 Task: Create Card Content Strategy Meeting in Board Newsletter Optimization to Workspace Advertising and Marketing. Create Card Joint Ventures Review in Board Email Marketing Analytics to Workspace Advertising and Marketing. Create Card Social Media Campaign Planning in Board Employee Career Development and Growth Programs to Workspace Advertising and Marketing
Action: Mouse moved to (632, 180)
Screenshot: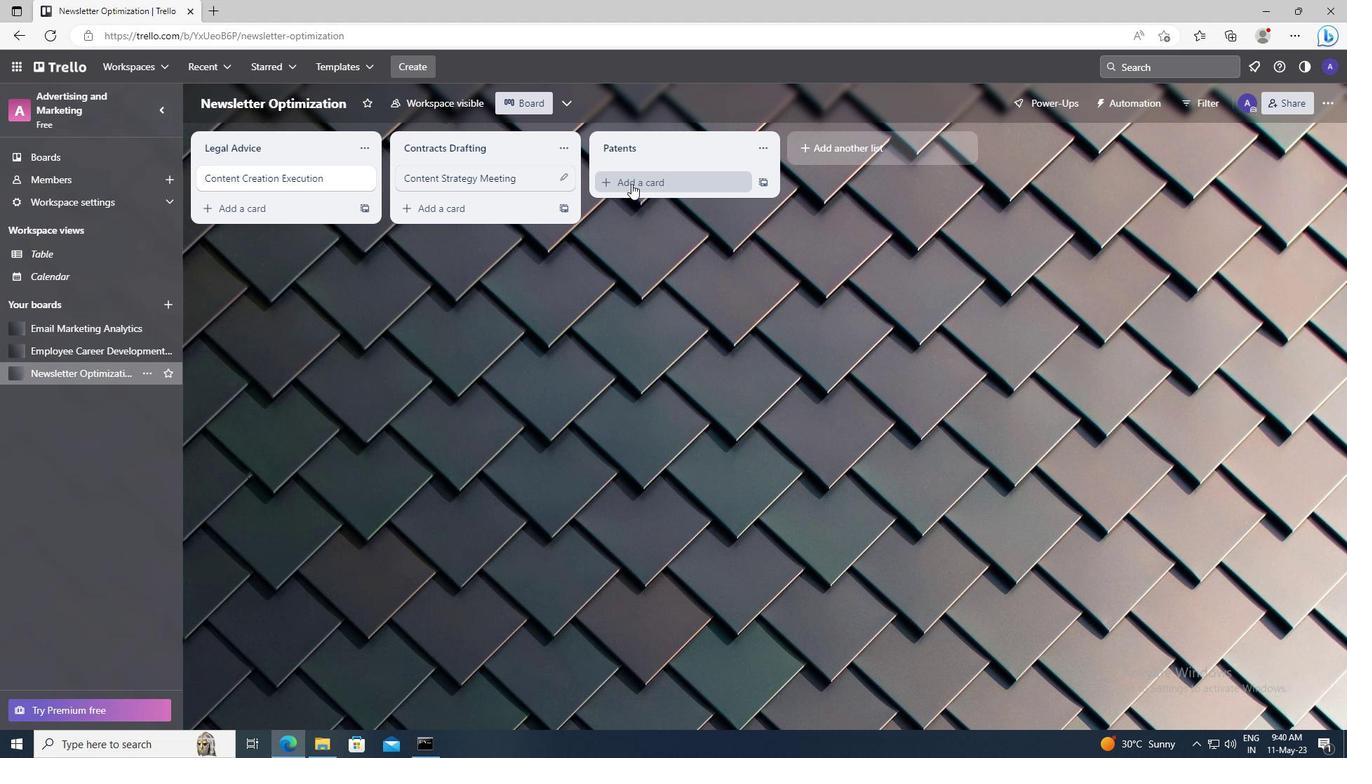 
Action: Mouse pressed left at (632, 180)
Screenshot: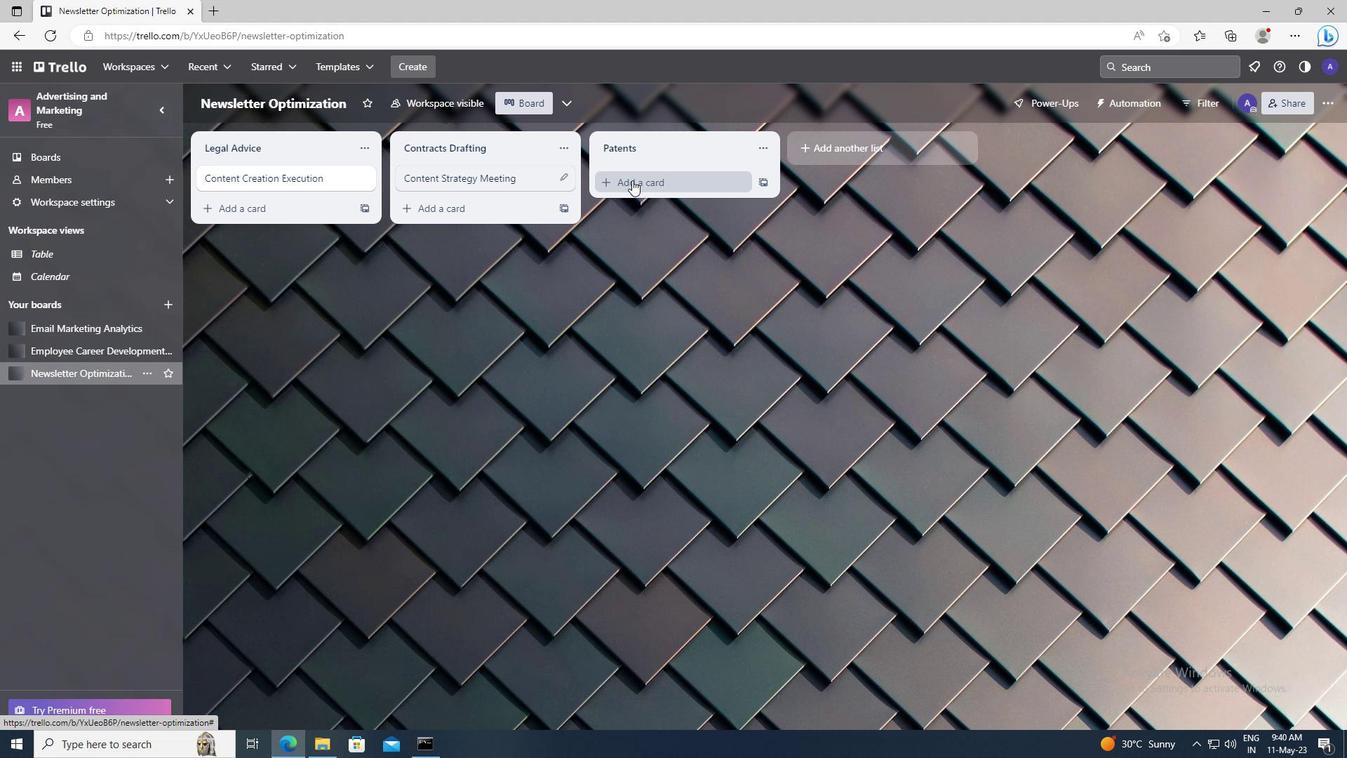 
Action: Key pressed <Key.shift>CONTENT<Key.space><Key.shift>STRATEGY<Key.space><Key.shift>MEETING
Screenshot: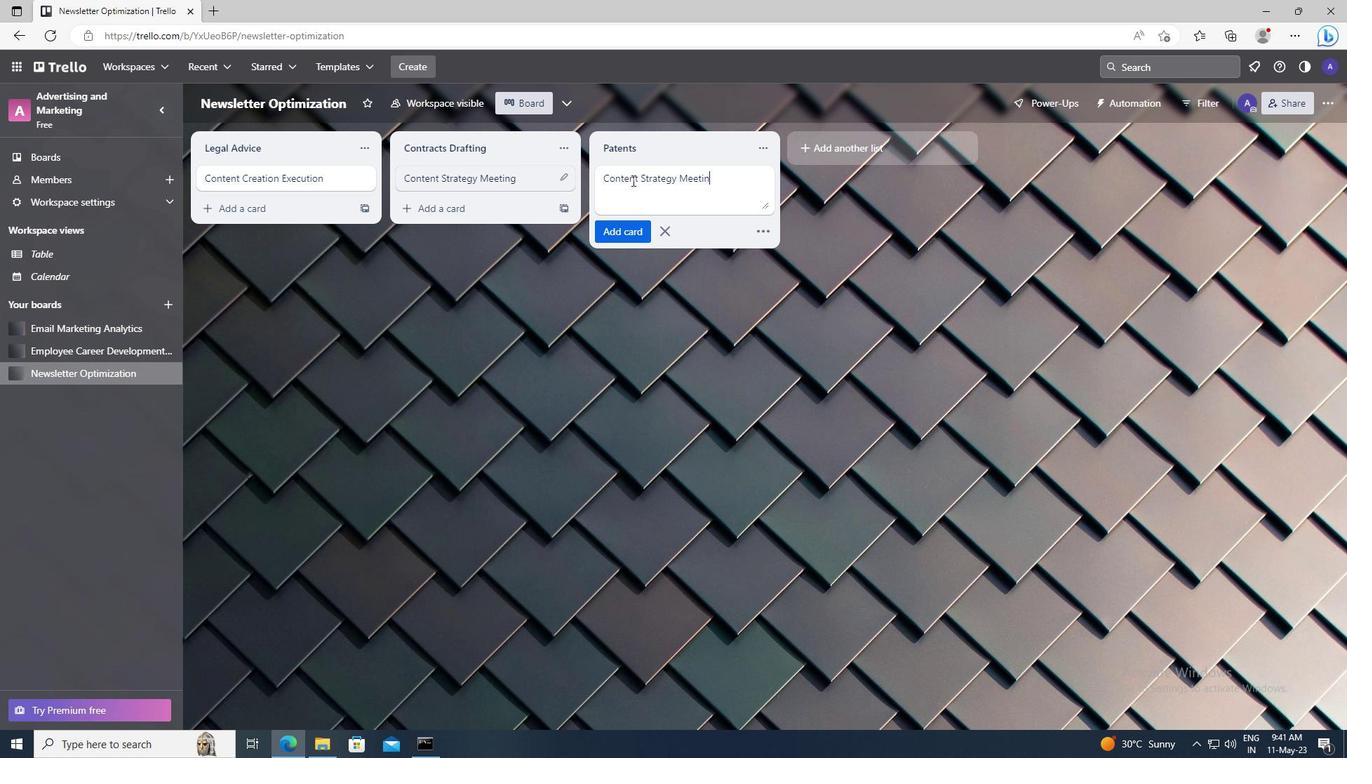 
Action: Mouse moved to (630, 226)
Screenshot: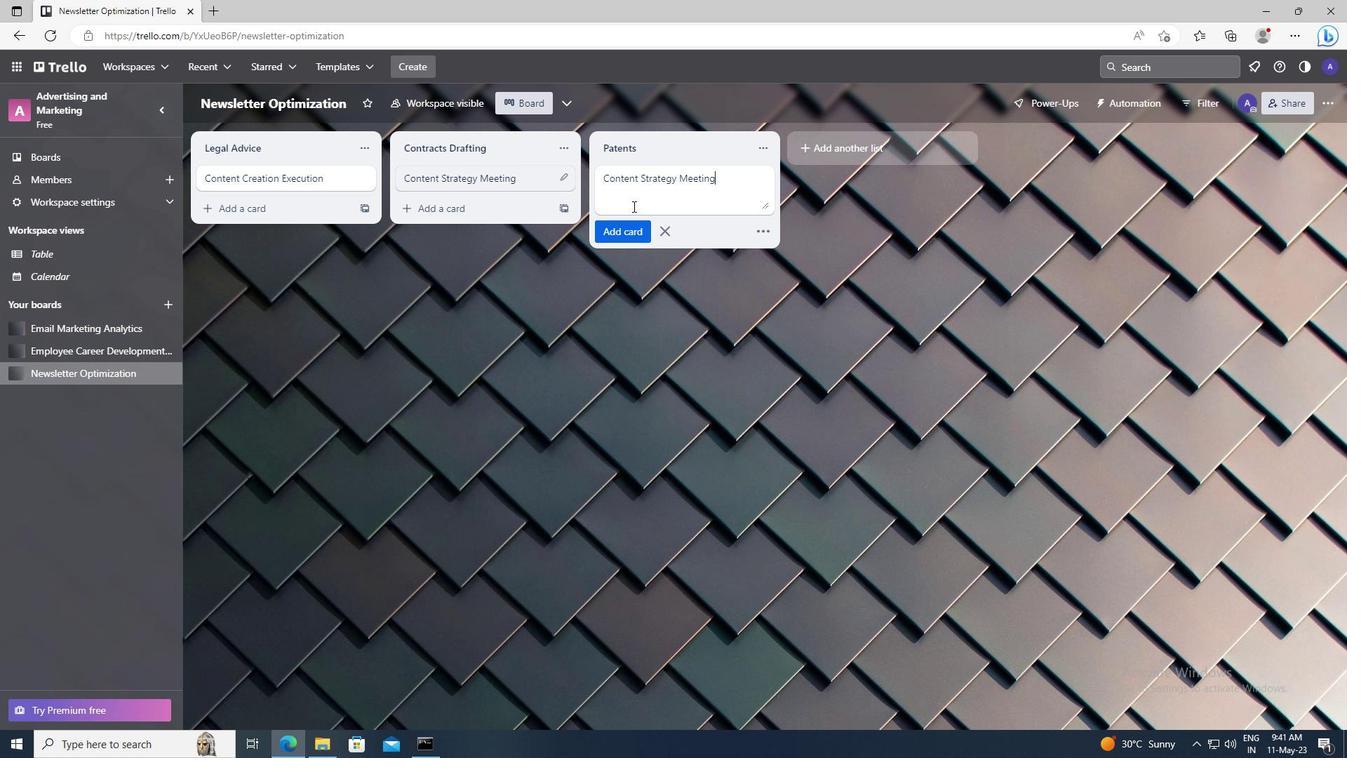 
Action: Mouse pressed left at (630, 226)
Screenshot: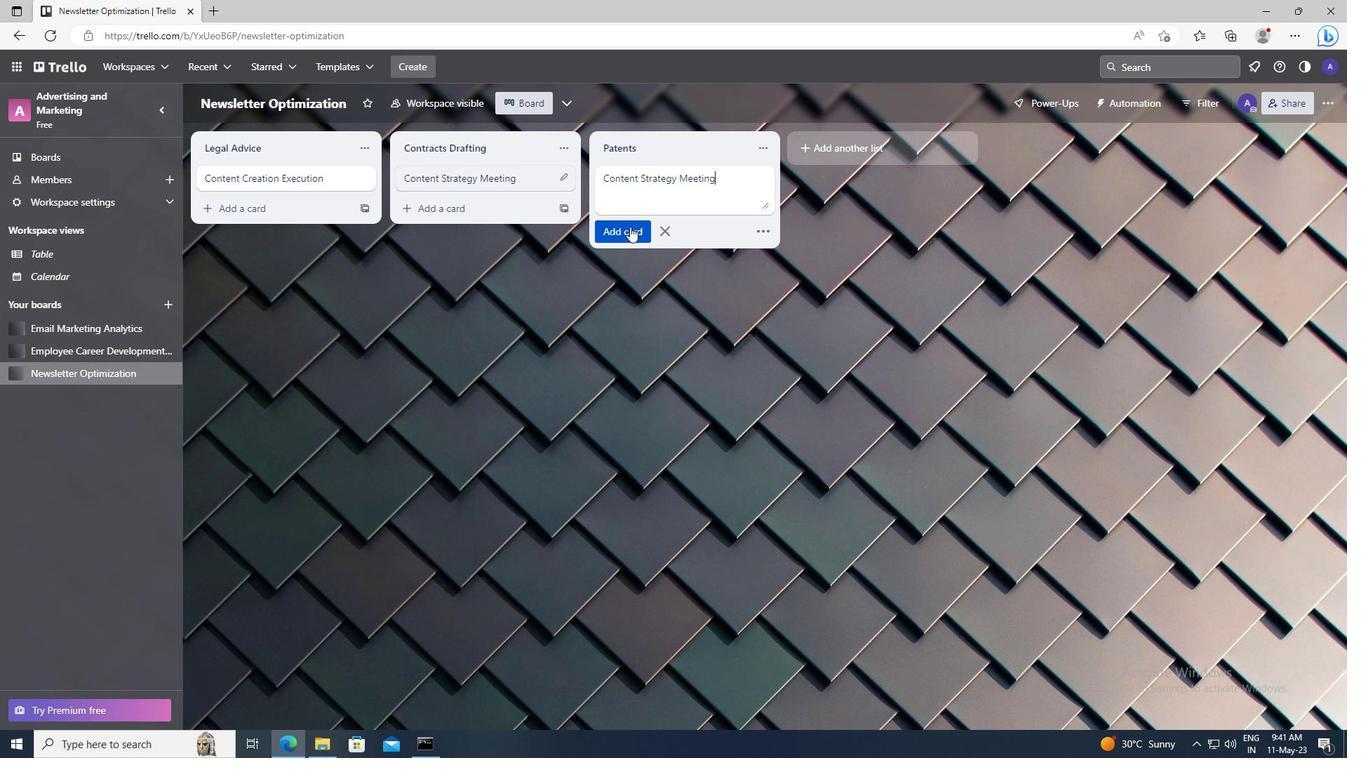 
Action: Mouse moved to (98, 333)
Screenshot: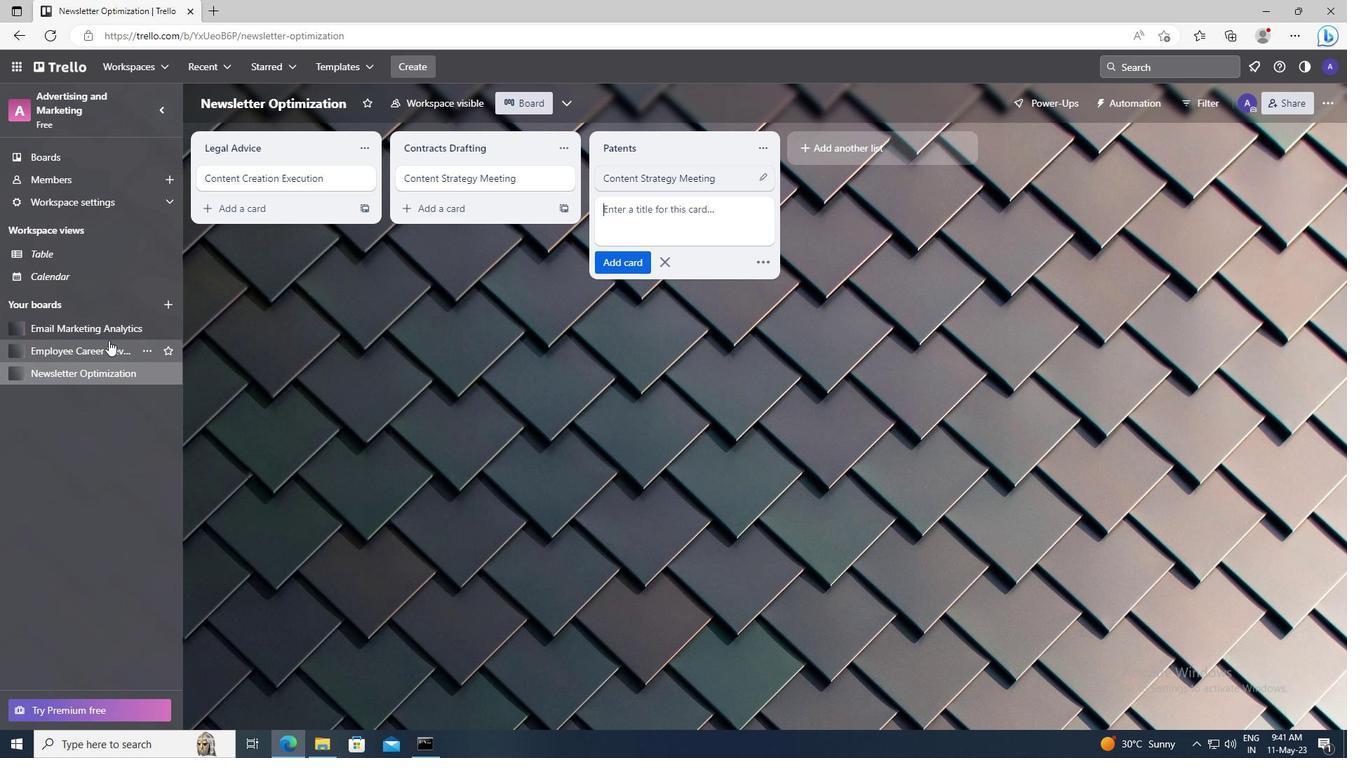 
Action: Mouse pressed left at (98, 333)
Screenshot: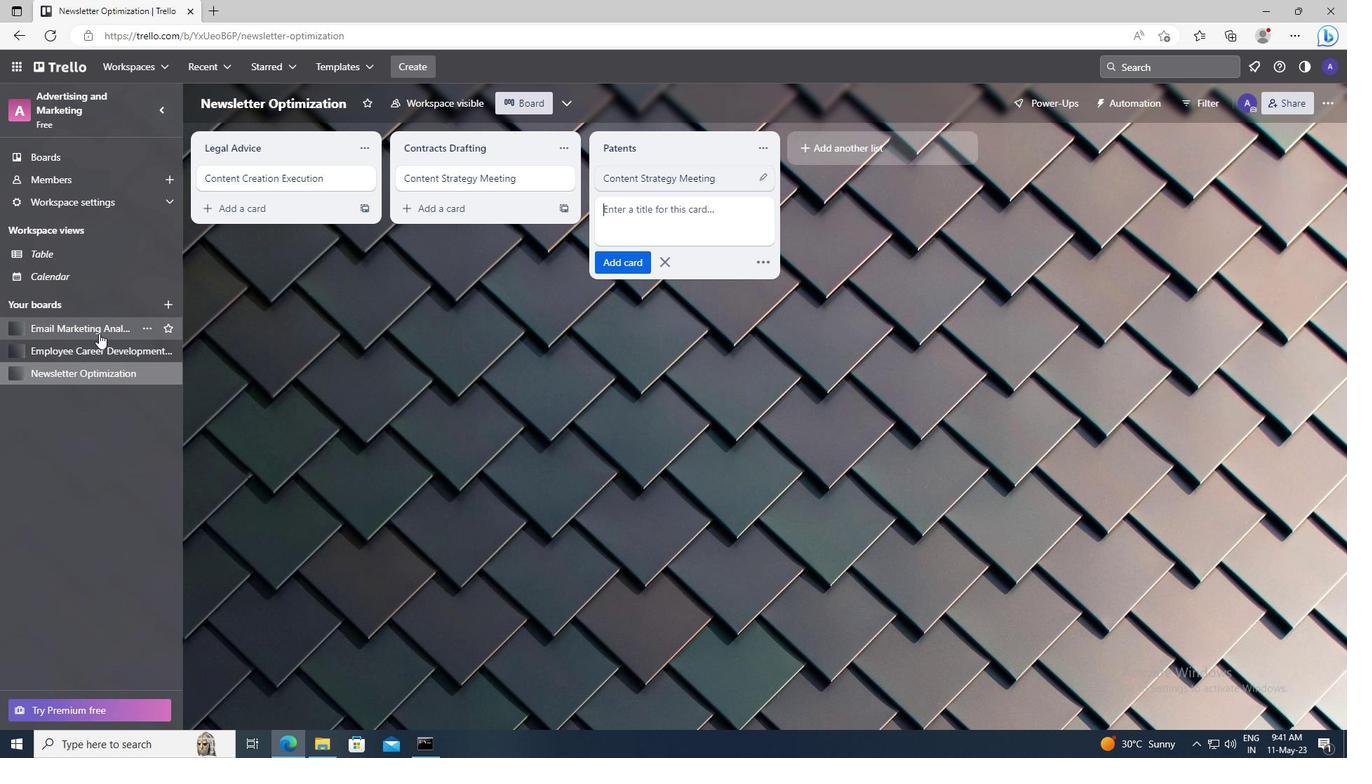 
Action: Mouse moved to (643, 188)
Screenshot: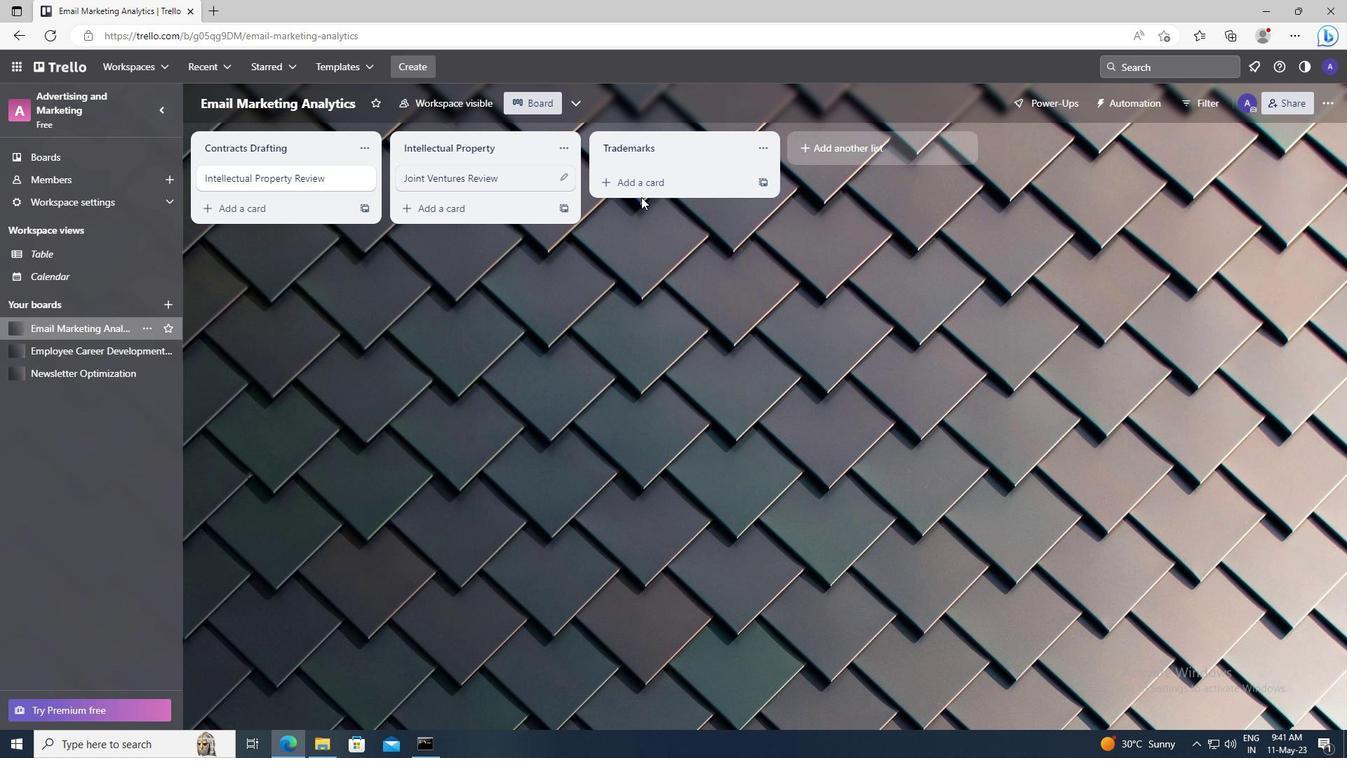 
Action: Mouse pressed left at (643, 188)
Screenshot: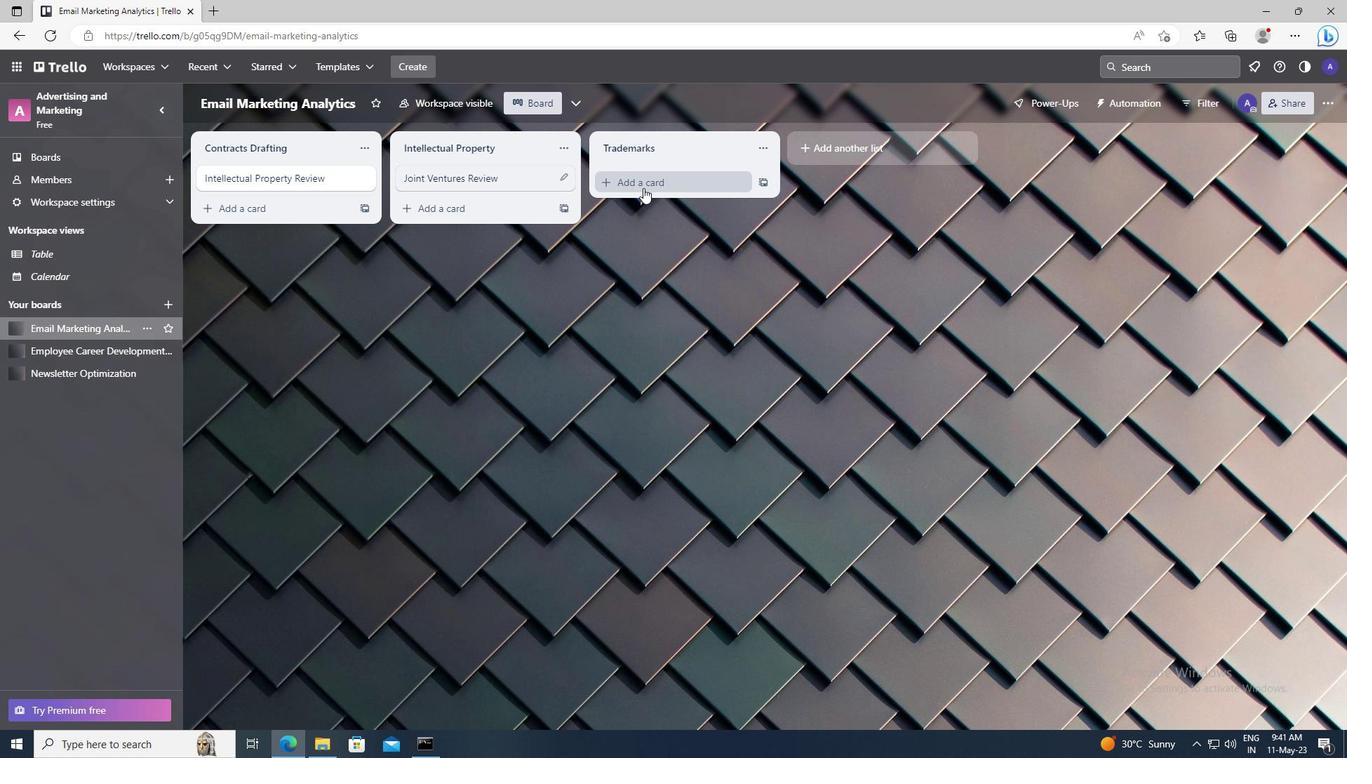 
Action: Key pressed <Key.shift>JOINT<Key.space><Key.shift>VENTURES<Key.space><Key.shift>REVIEW
Screenshot: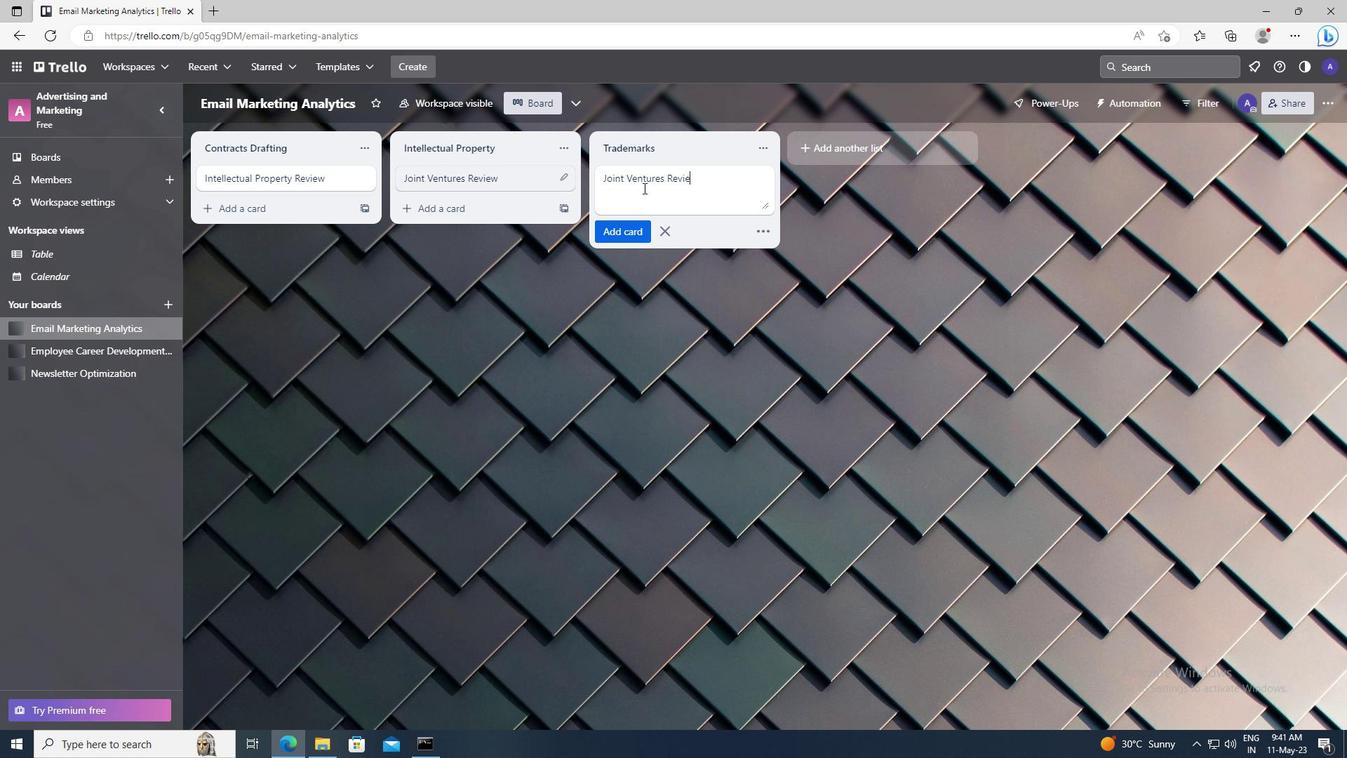 
Action: Mouse moved to (626, 228)
Screenshot: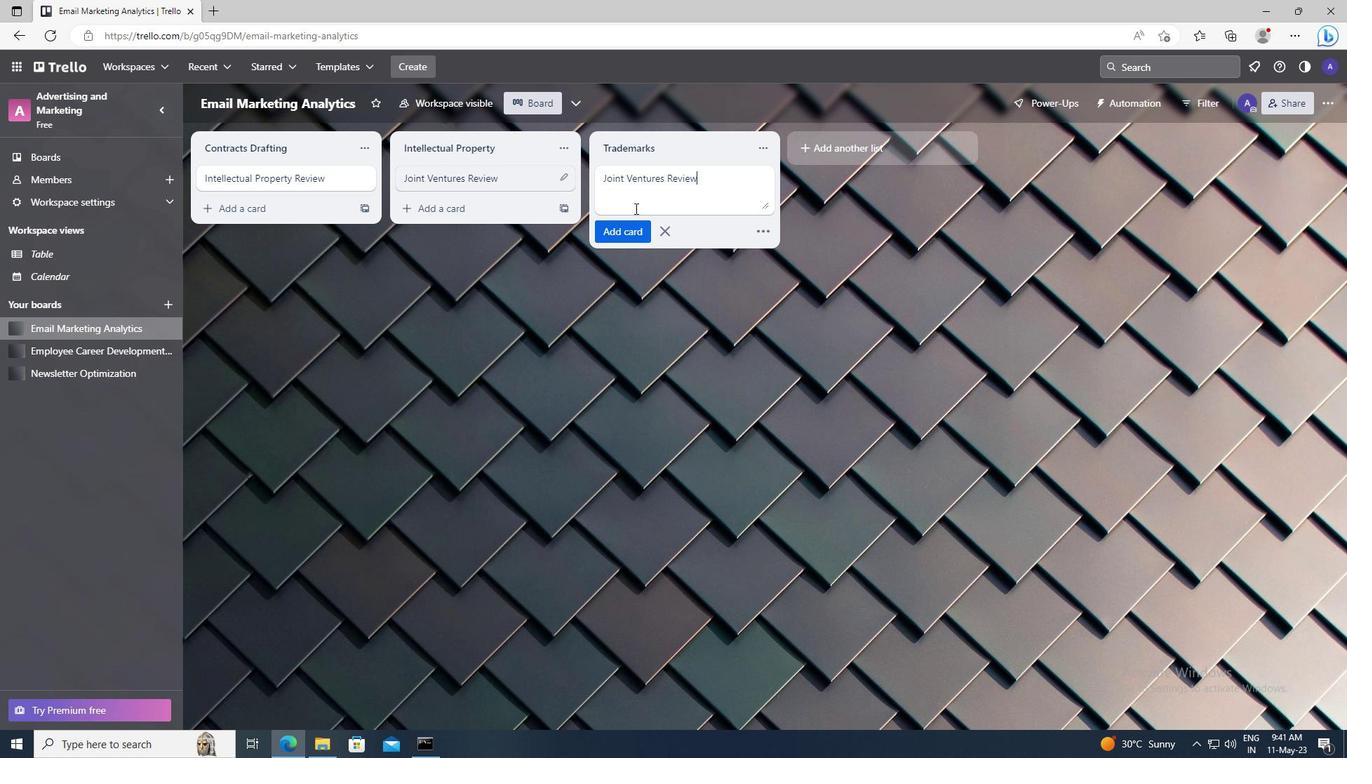 
Action: Mouse pressed left at (626, 228)
Screenshot: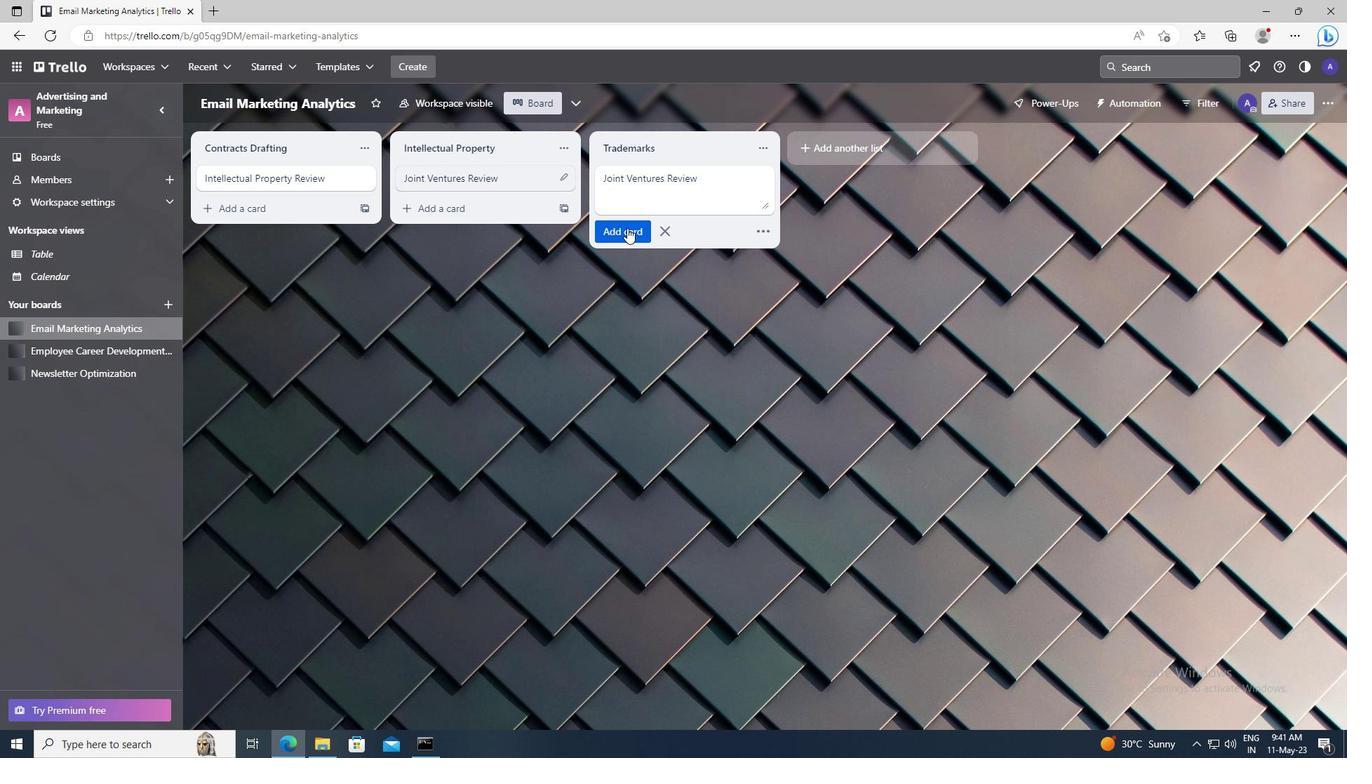 
Action: Mouse moved to (114, 357)
Screenshot: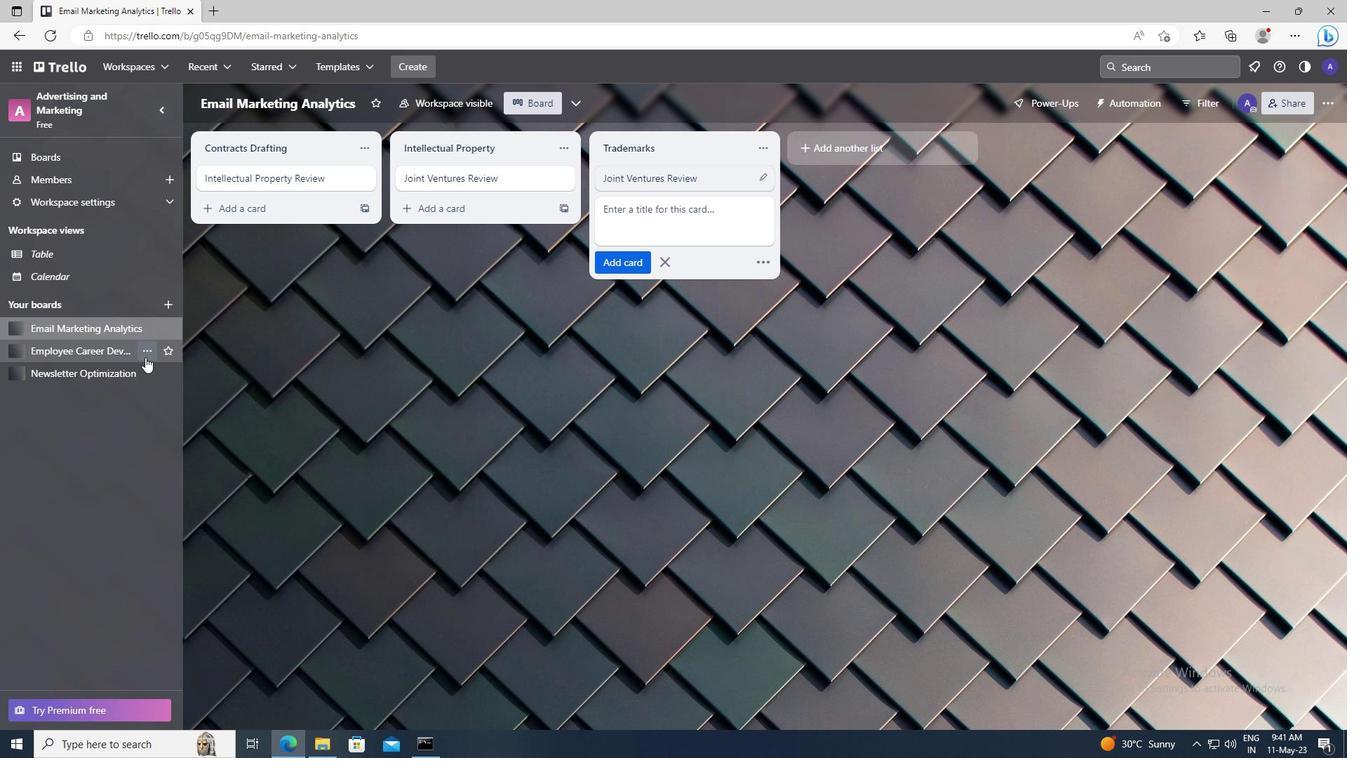 
Action: Mouse pressed left at (114, 357)
Screenshot: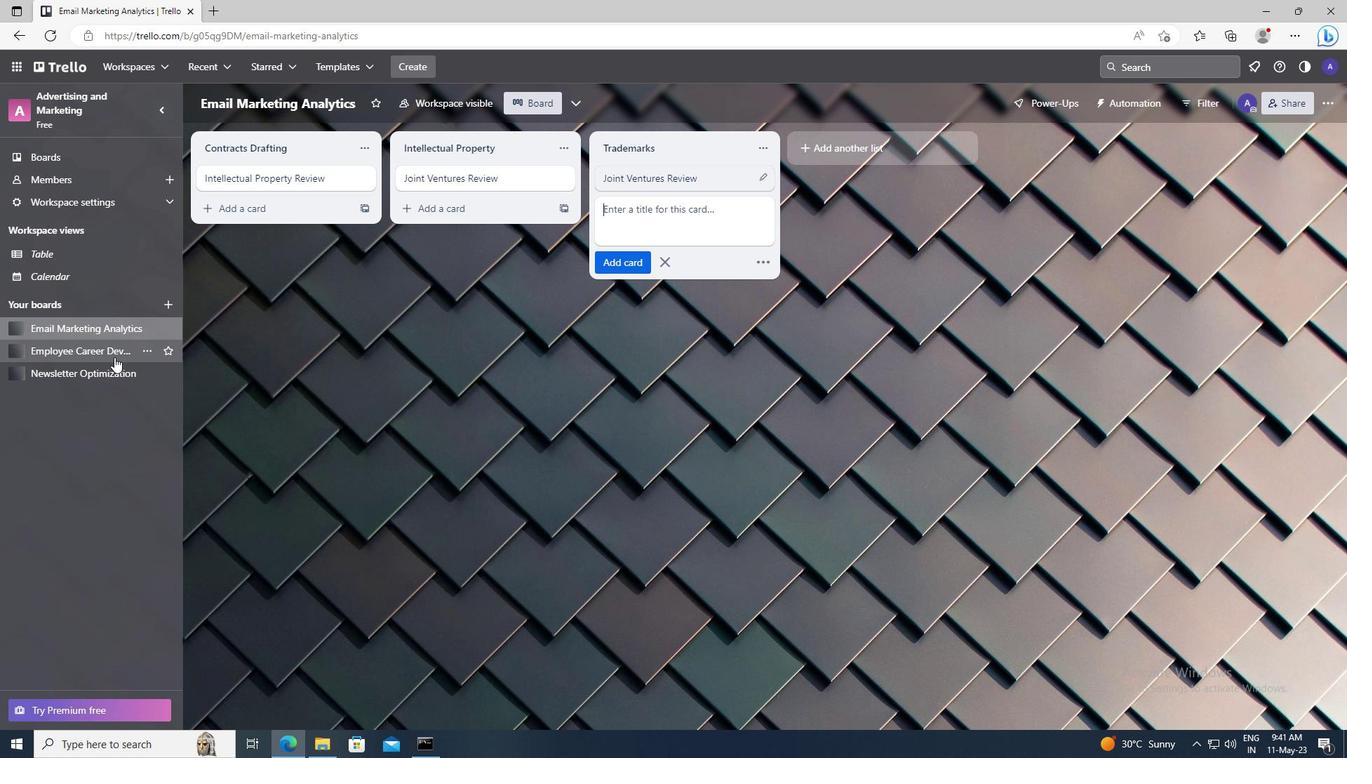 
Action: Mouse moved to (620, 176)
Screenshot: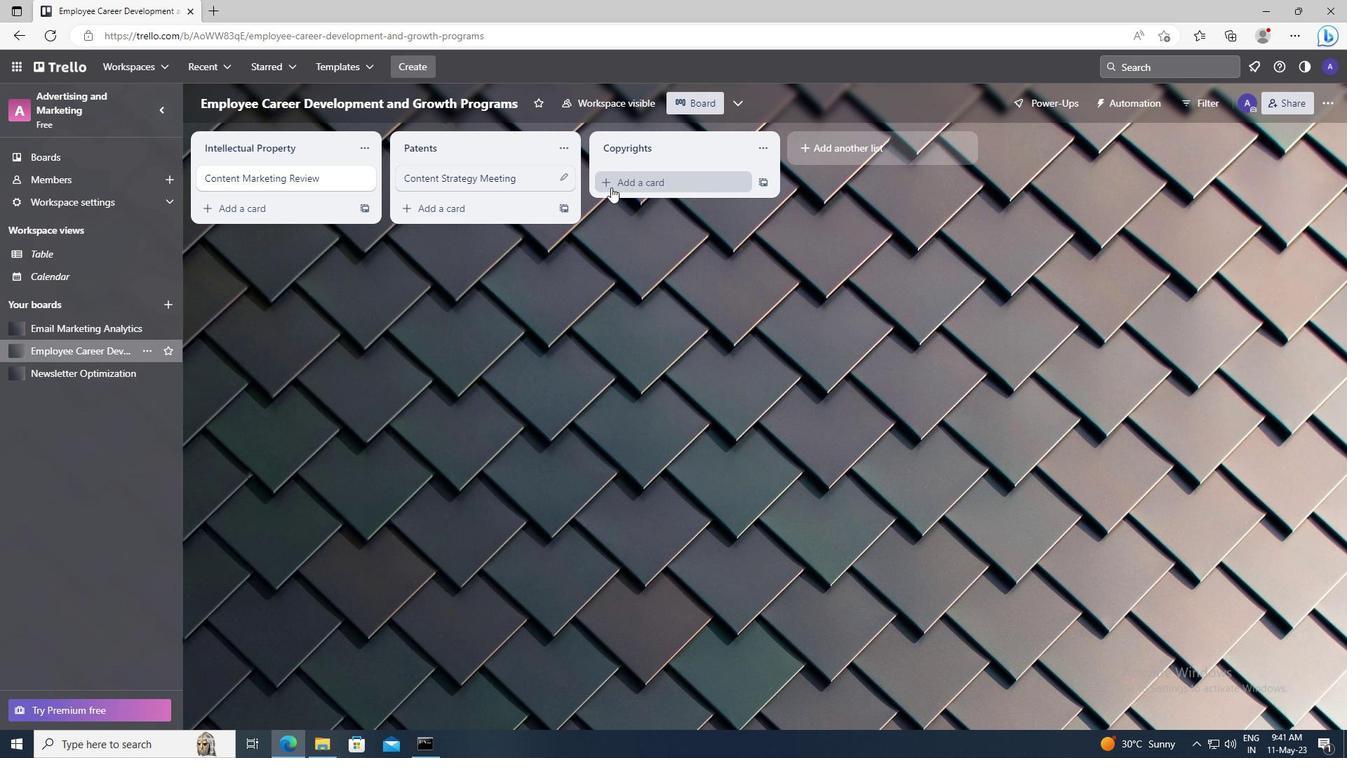 
Action: Mouse pressed left at (620, 176)
Screenshot: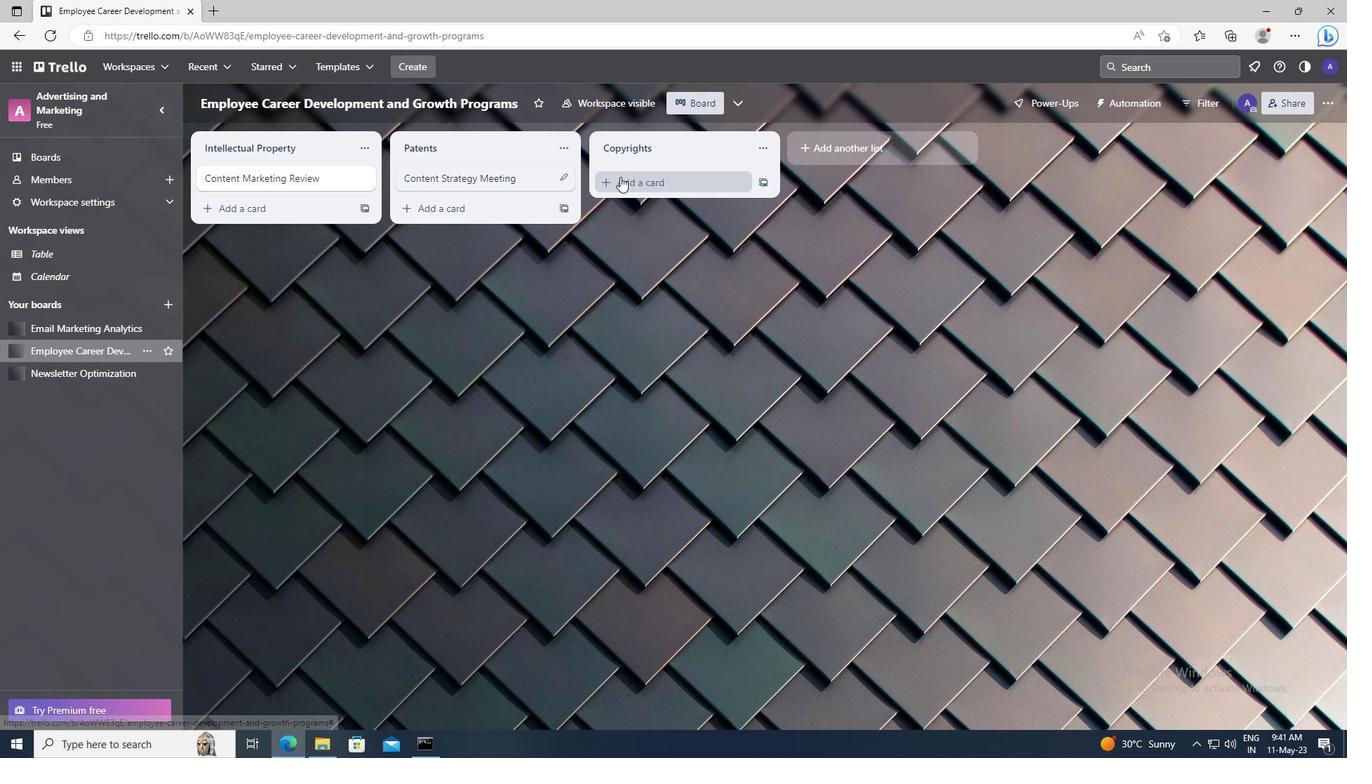 
Action: Key pressed <Key.shift>SOCIAL<Key.space><Key.shift>MEDIA<Key.space><Key.shift>CAMPAIGN
Screenshot: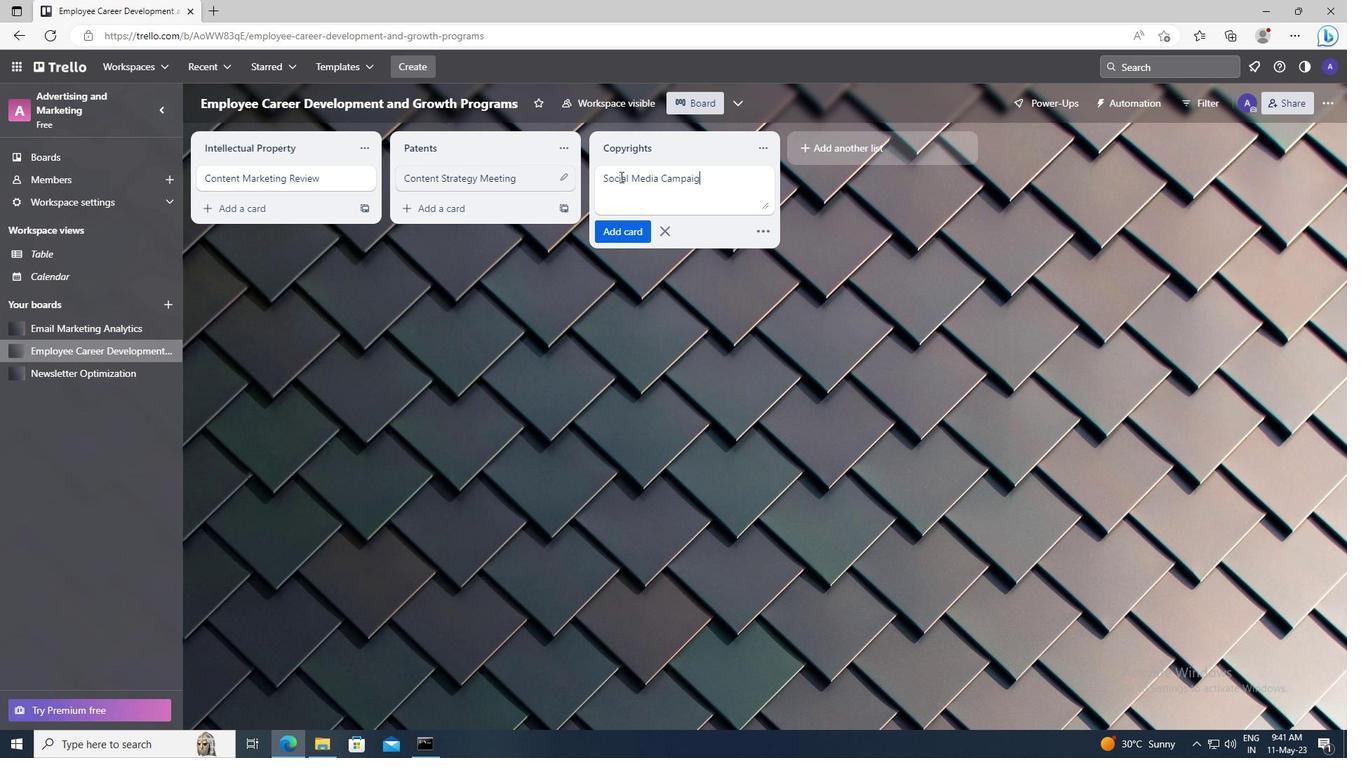 
Action: Mouse moved to (623, 222)
Screenshot: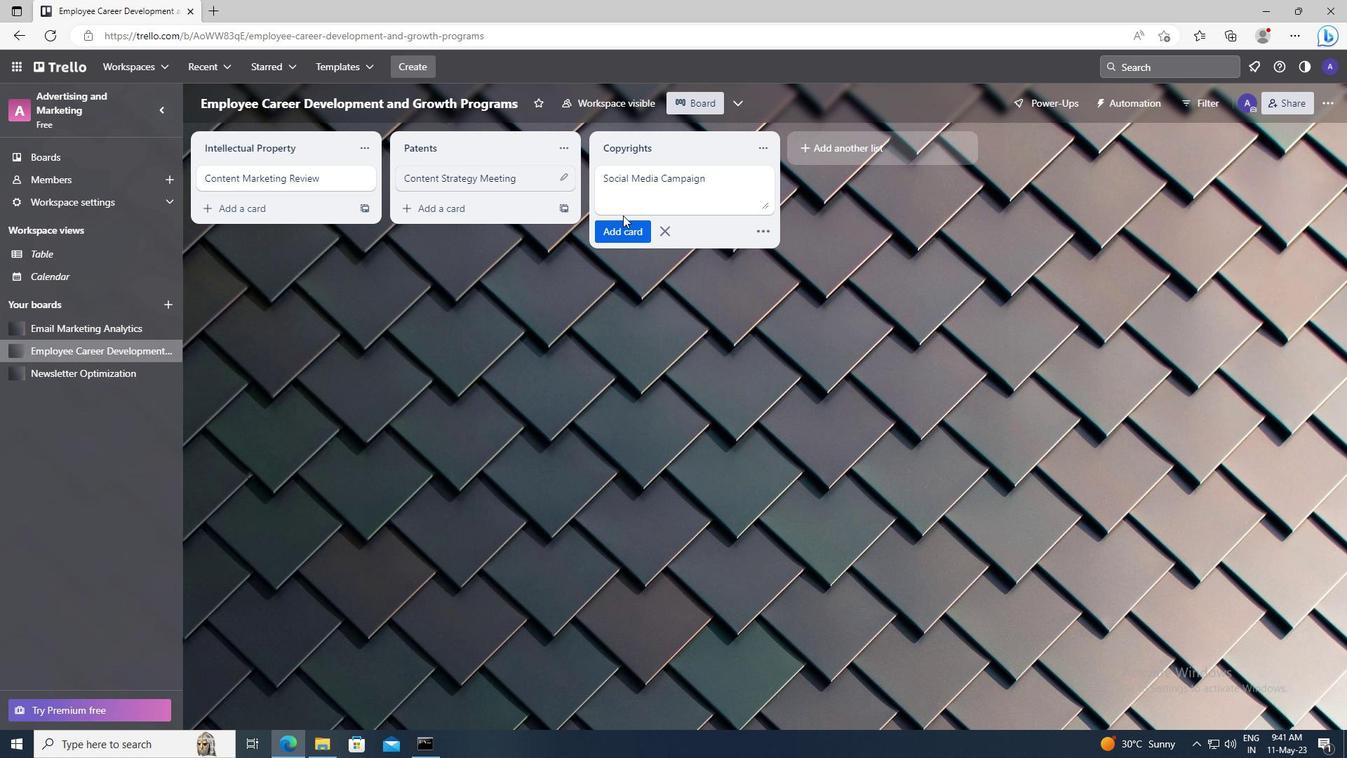 
Action: Mouse pressed left at (623, 222)
Screenshot: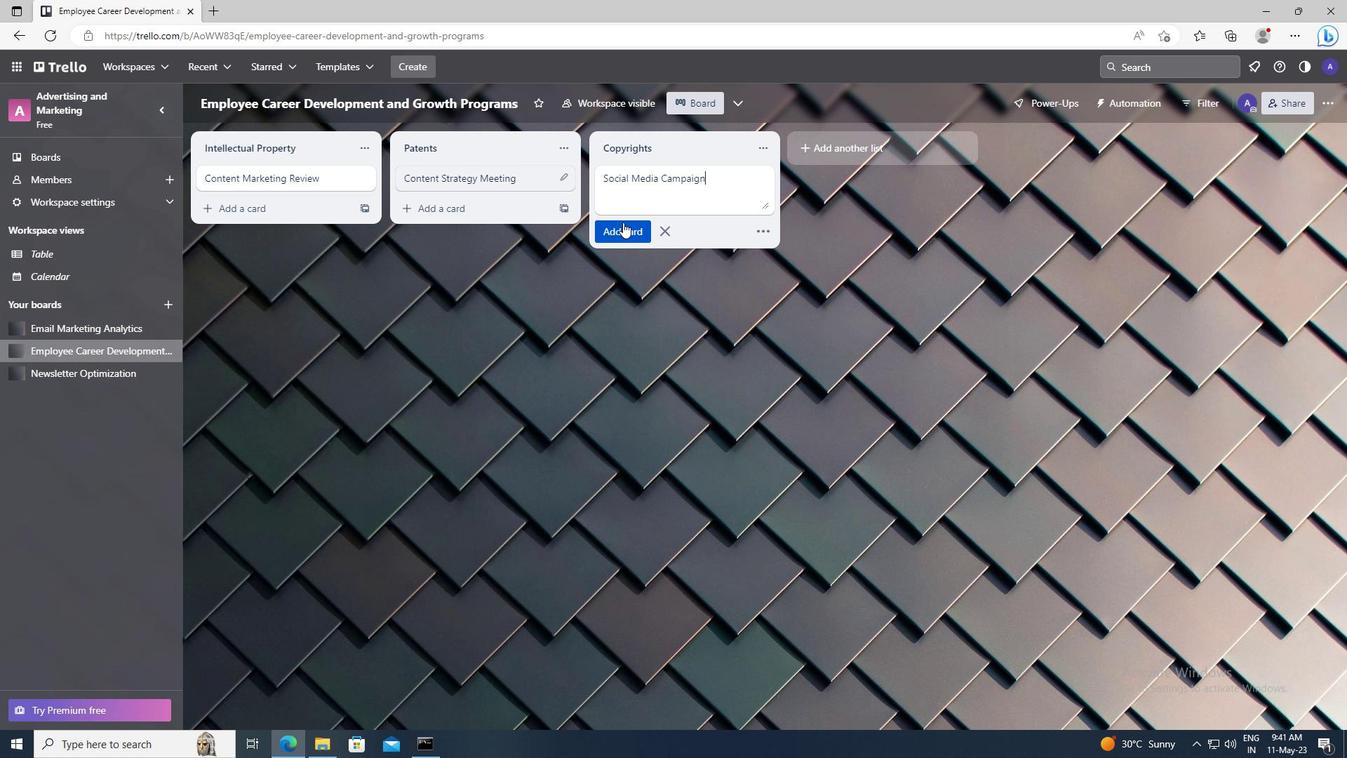 
